 Task: In the  document Homelessnessplan.odt Insert the command  'Editing'Email the file to   'softage.4@softage.net', with message attached Important: I've emailed you crucial details. Please make sure to go through it thoroughly. and file type: Open Document
Action: Mouse moved to (258, 354)
Screenshot: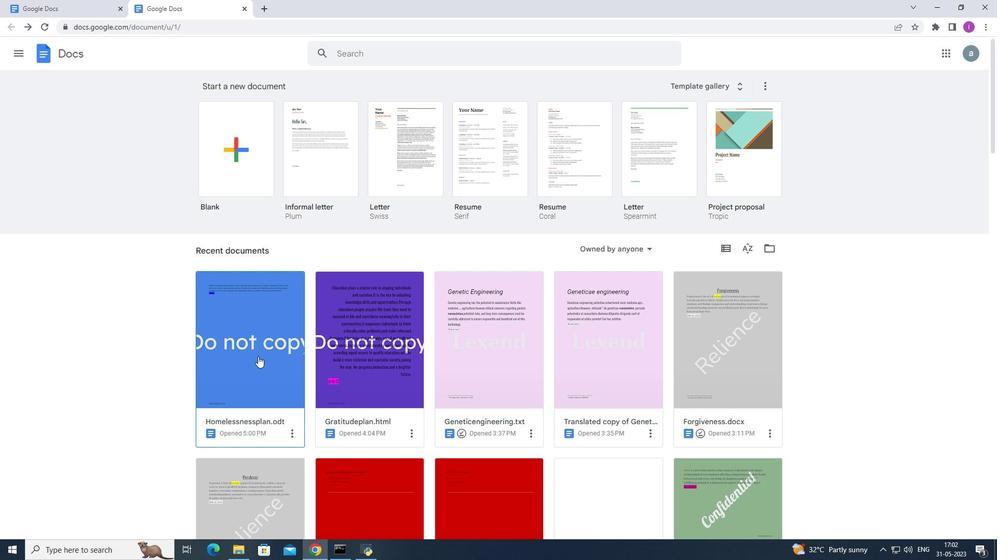 
Action: Mouse pressed left at (258, 354)
Screenshot: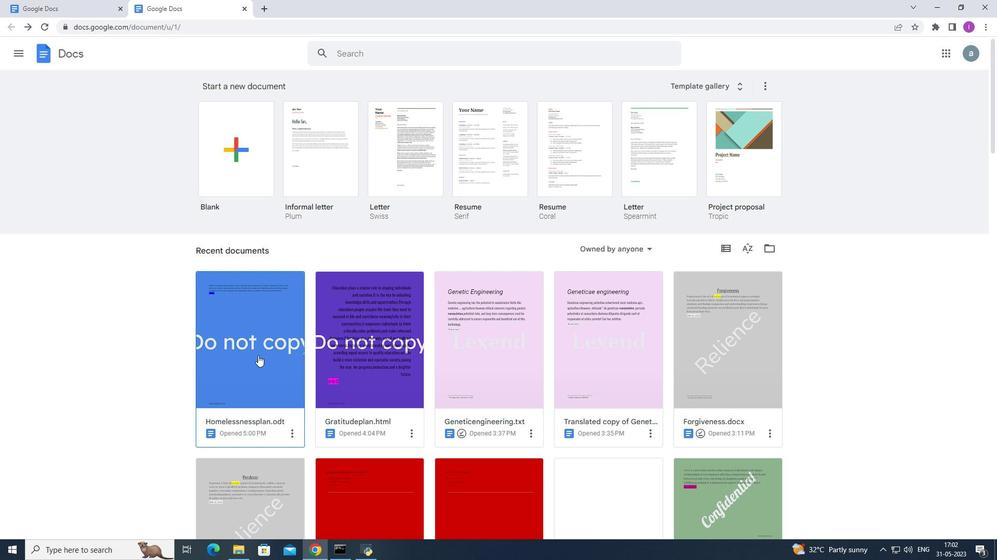 
Action: Mouse moved to (920, 84)
Screenshot: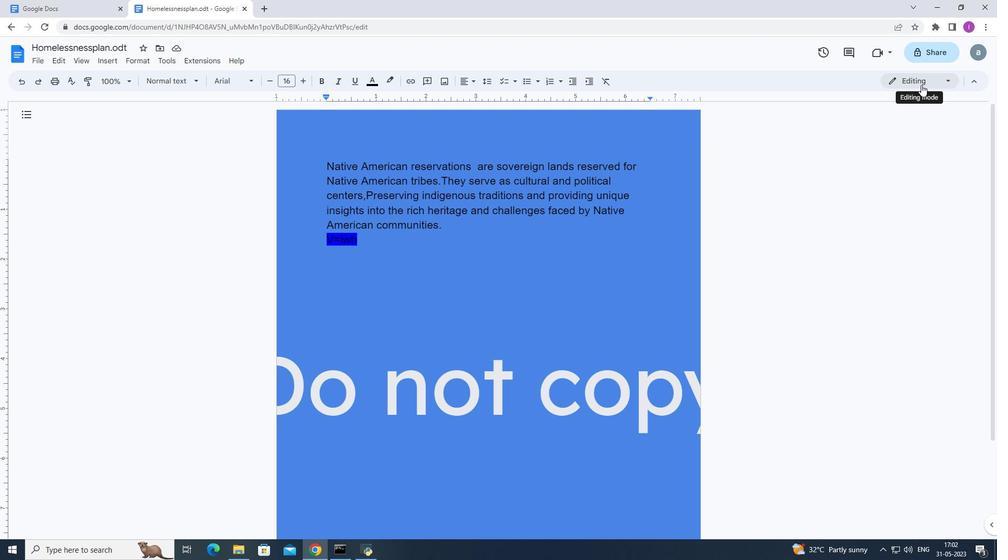 
Action: Mouse pressed left at (920, 84)
Screenshot: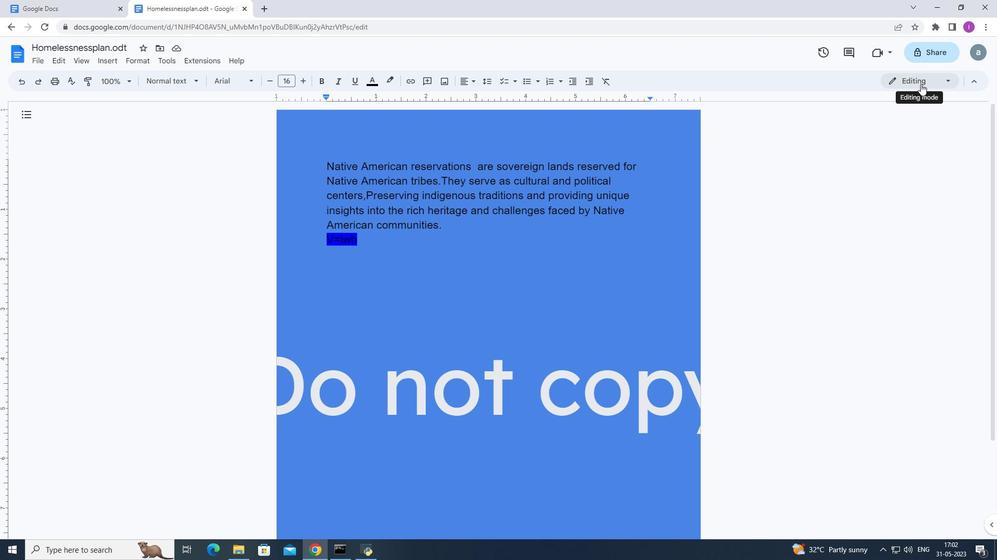 
Action: Mouse moved to (879, 103)
Screenshot: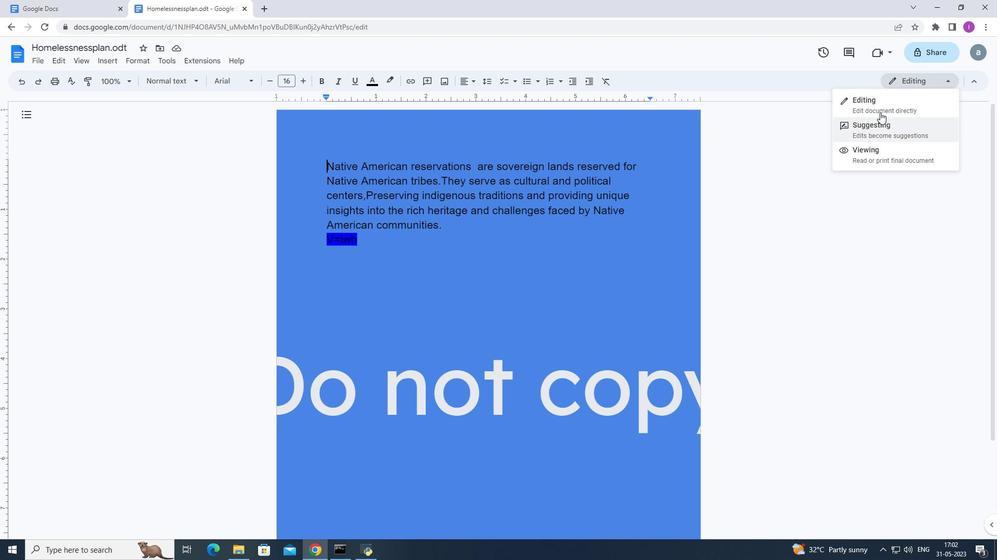 
Action: Mouse pressed left at (879, 103)
Screenshot: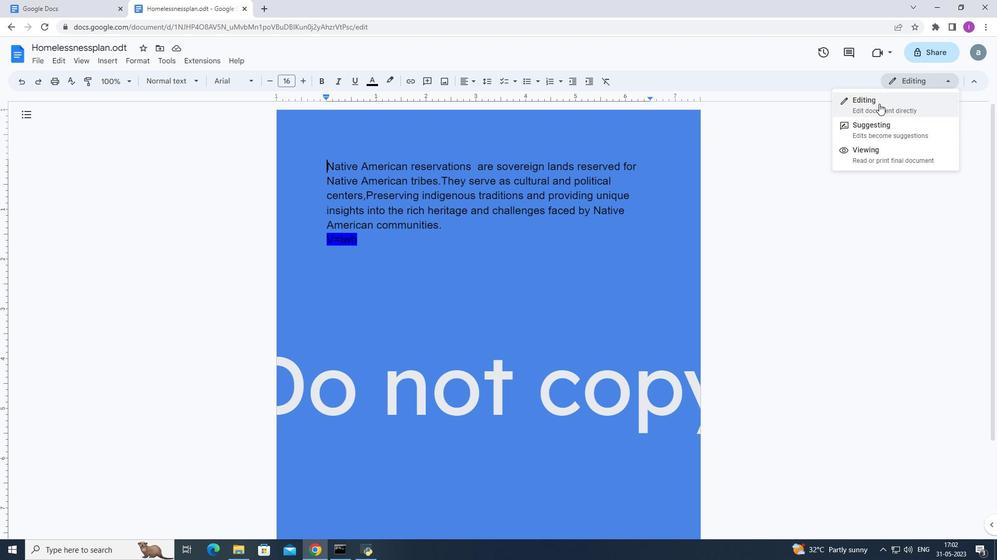 
Action: Mouse moved to (42, 58)
Screenshot: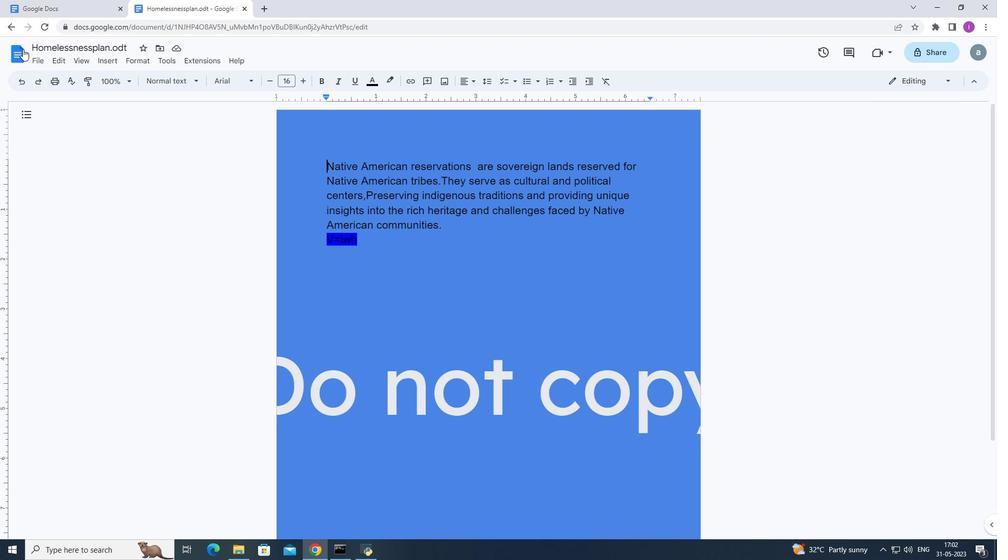 
Action: Mouse pressed left at (42, 58)
Screenshot: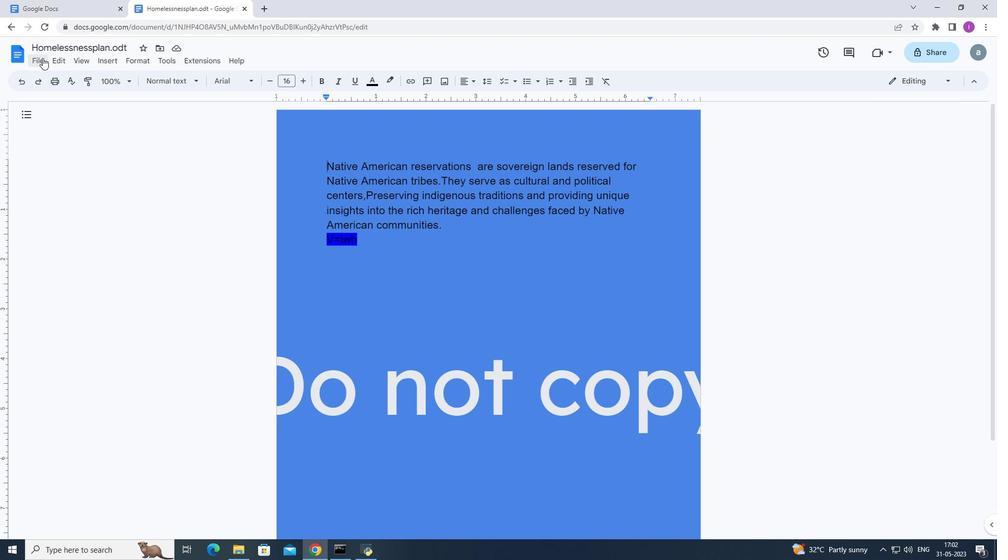 
Action: Mouse moved to (93, 149)
Screenshot: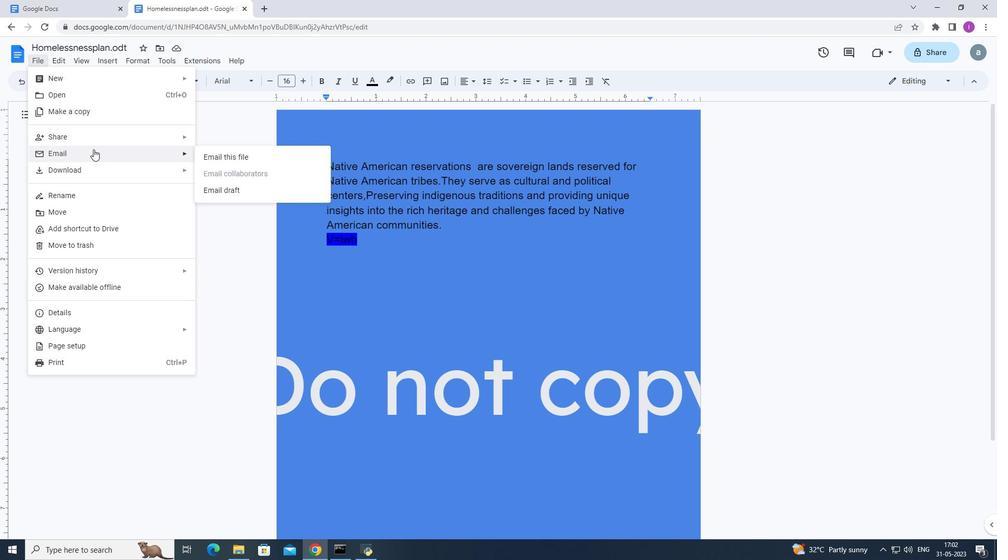 
Action: Mouse pressed left at (93, 149)
Screenshot: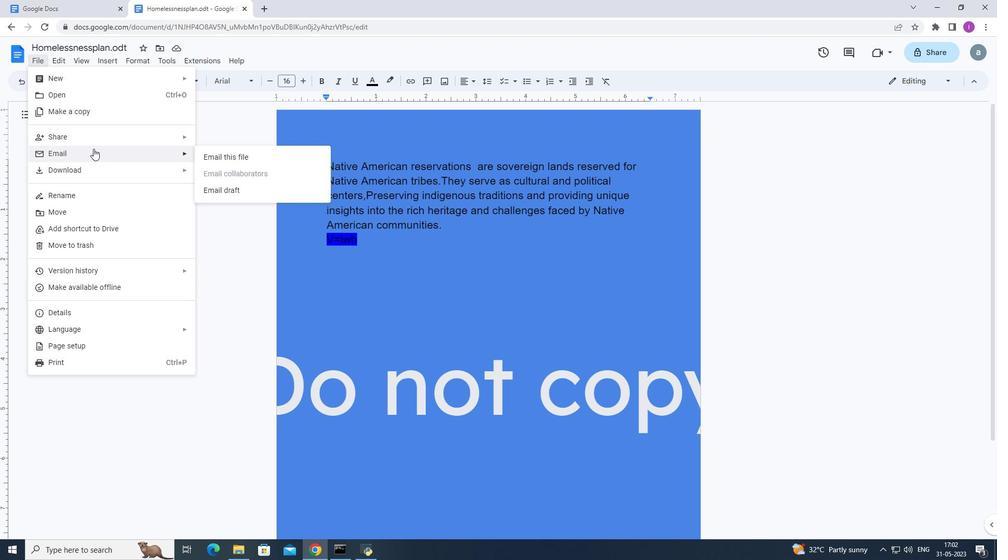
Action: Mouse moved to (238, 159)
Screenshot: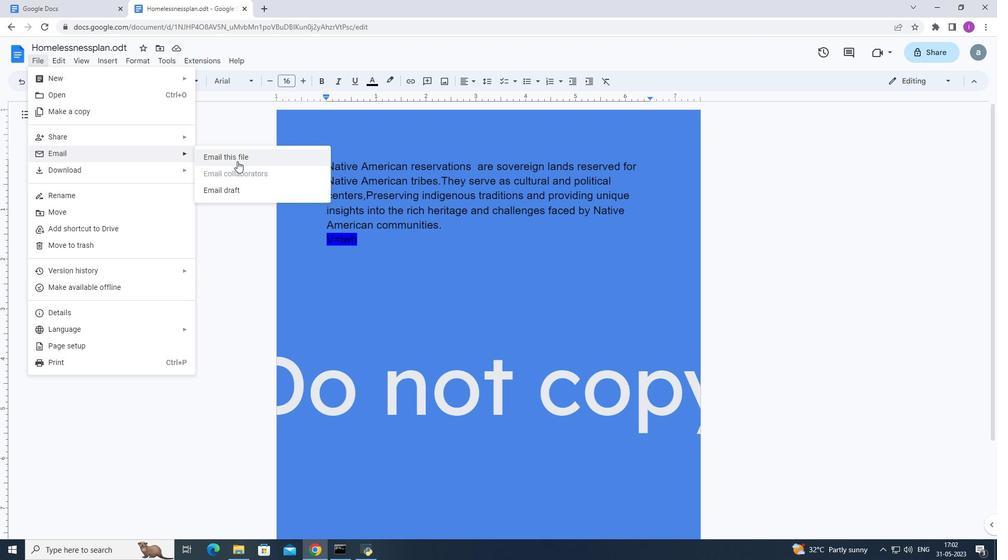 
Action: Mouse pressed left at (238, 159)
Screenshot: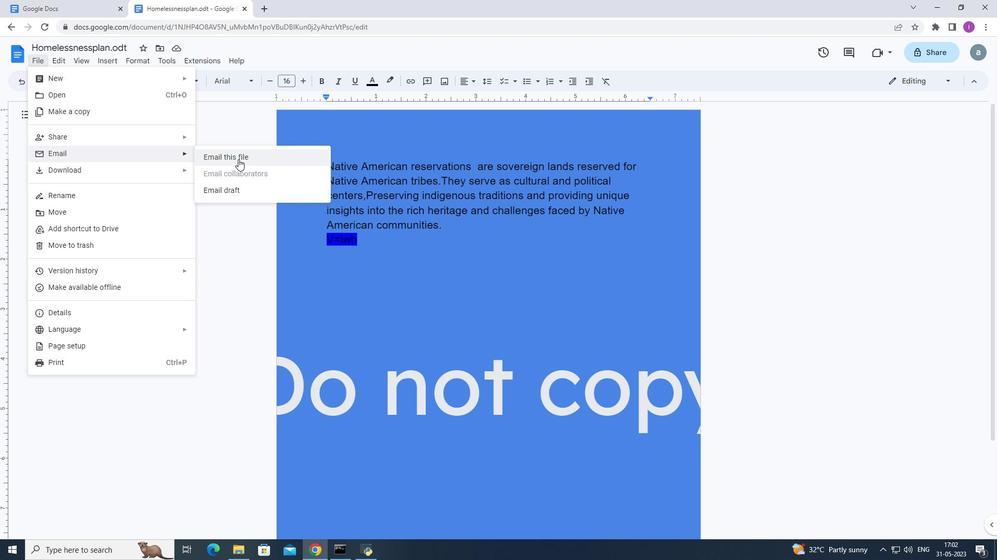 
Action: Mouse moved to (547, 206)
Screenshot: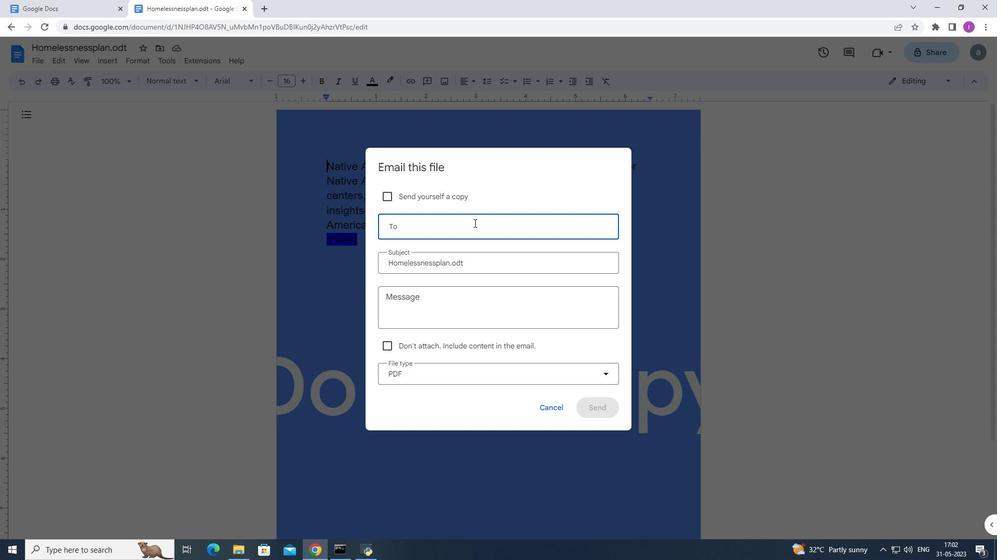 
Action: Key pressed softage.4<Key.shift>@softage.net
Screenshot: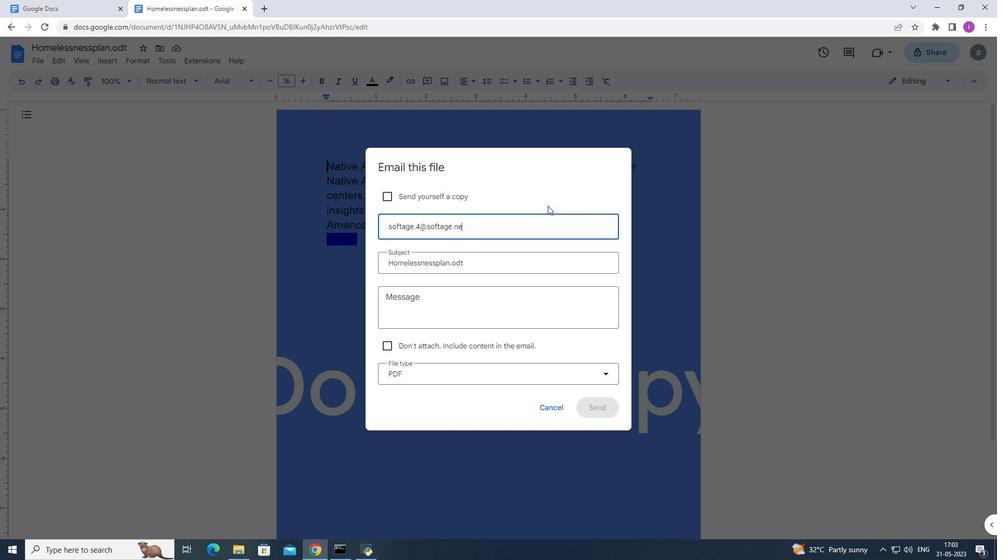 
Action: Mouse moved to (475, 259)
Screenshot: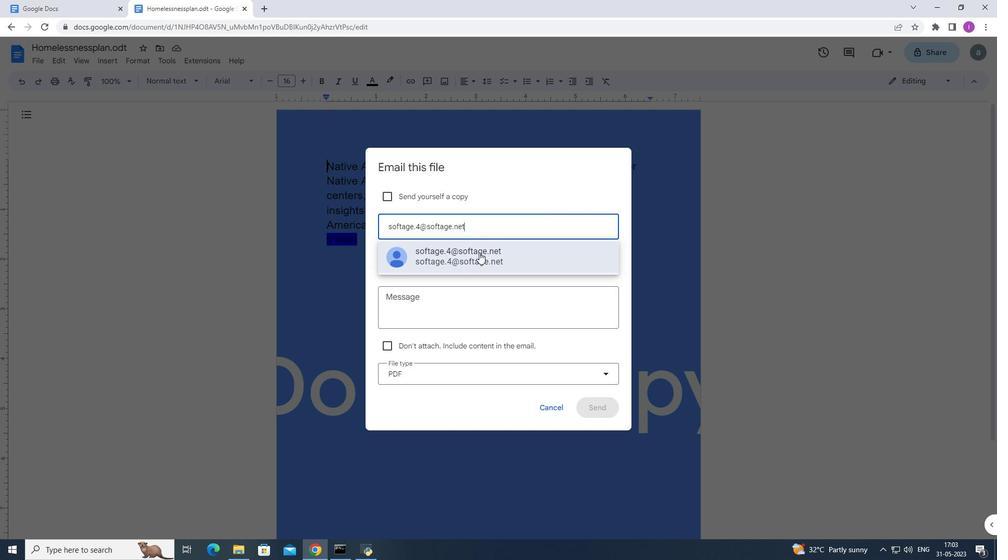 
Action: Mouse pressed left at (475, 259)
Screenshot: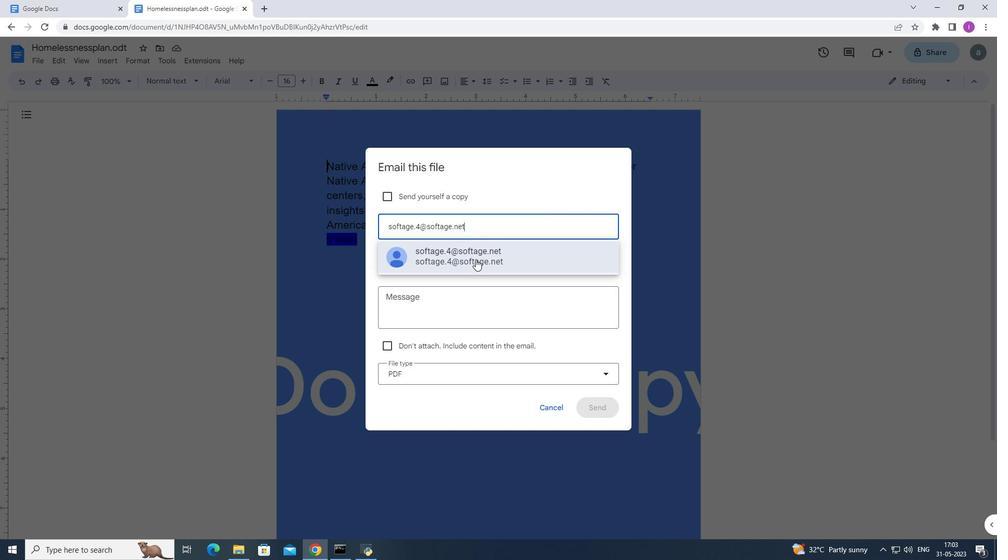 
Action: Mouse pressed left at (475, 259)
Screenshot: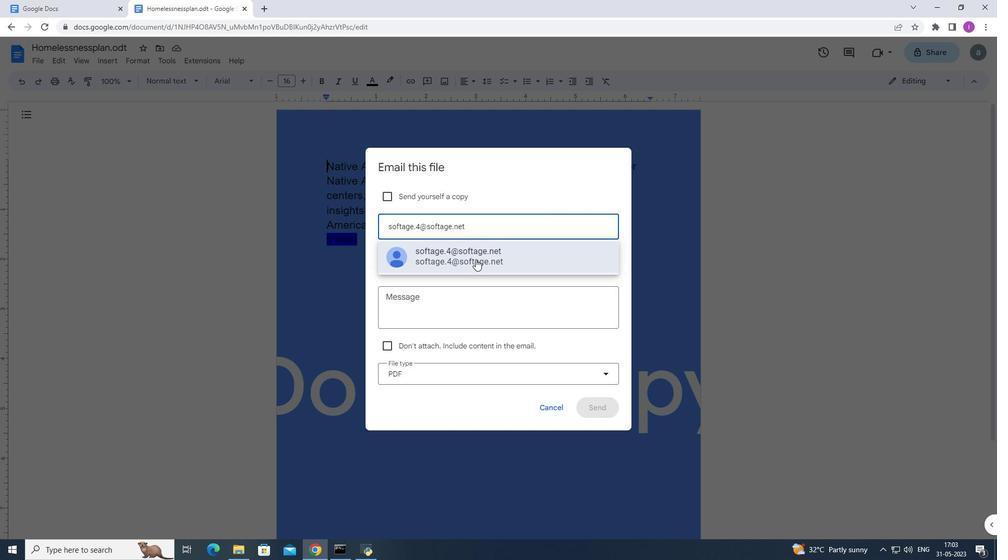 
Action: Mouse moved to (393, 299)
Screenshot: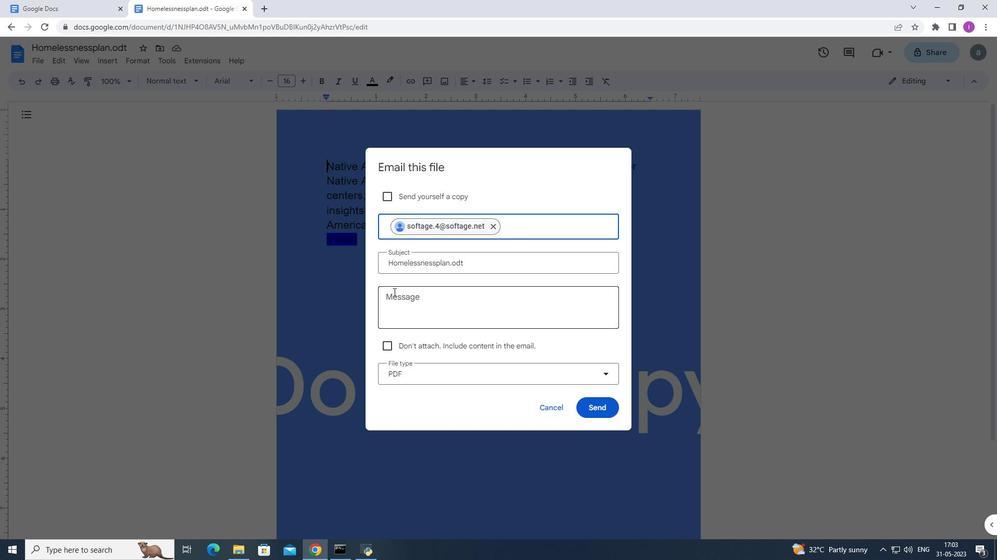 
Action: Mouse pressed left at (393, 299)
Screenshot: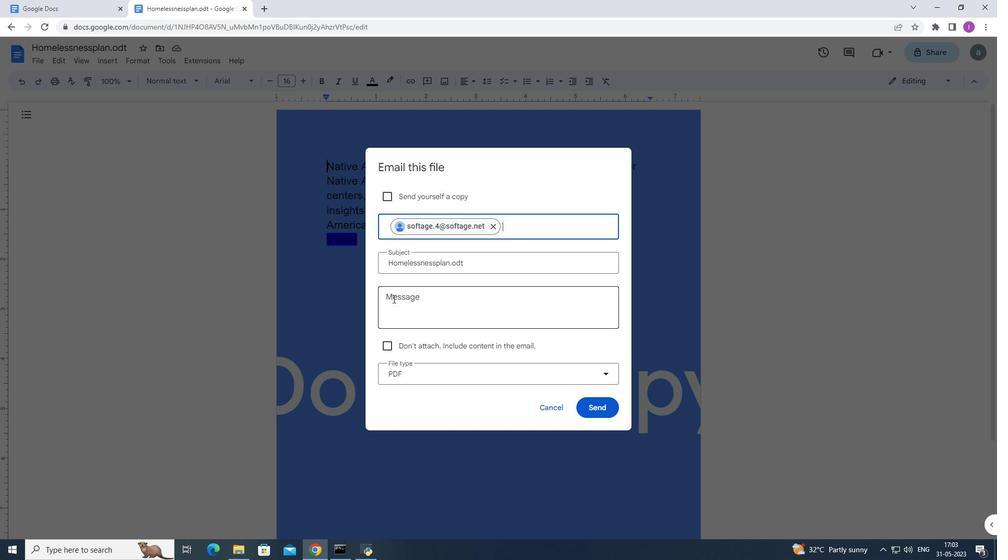 
Action: Mouse moved to (652, 284)
Screenshot: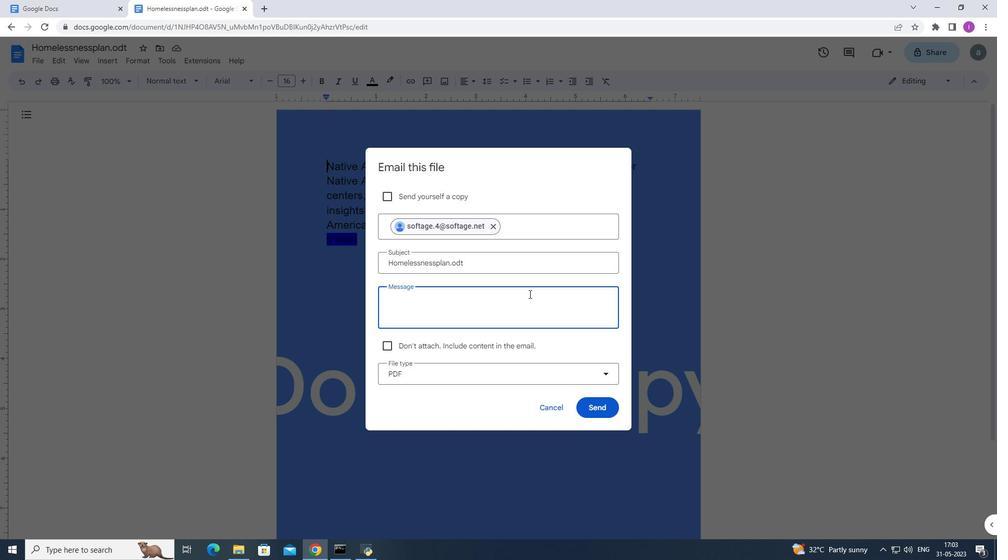 
Action: Key pressed <Key.shift>I've<Key.space>emailed<Key.space>you<Key.space>crucial<Key.space>details.please<Key.space>make<Key.space>sure<Key.space>to<Key.space>go<Key.space>through<Key.space>it<Key.space>thoroughly.
Screenshot: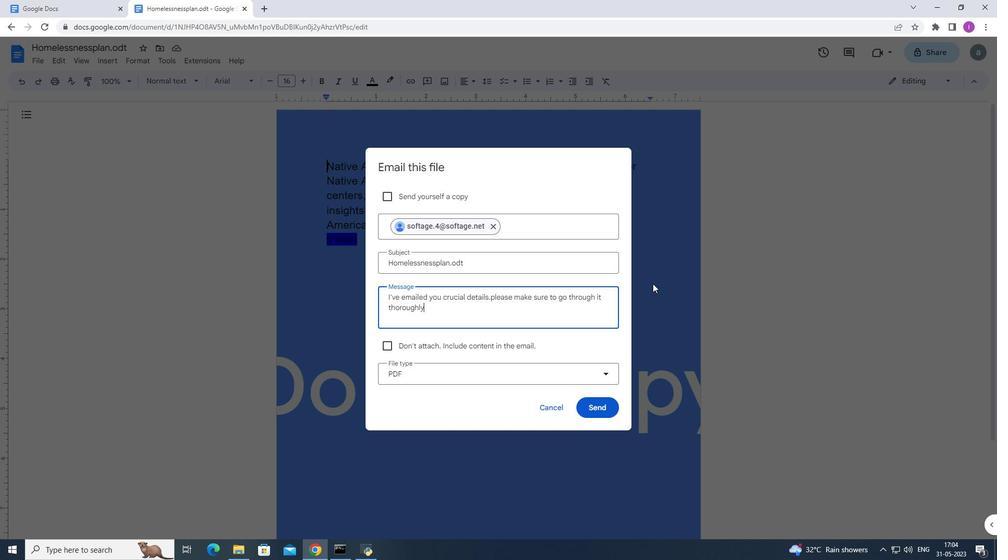 
Action: Mouse moved to (604, 373)
Screenshot: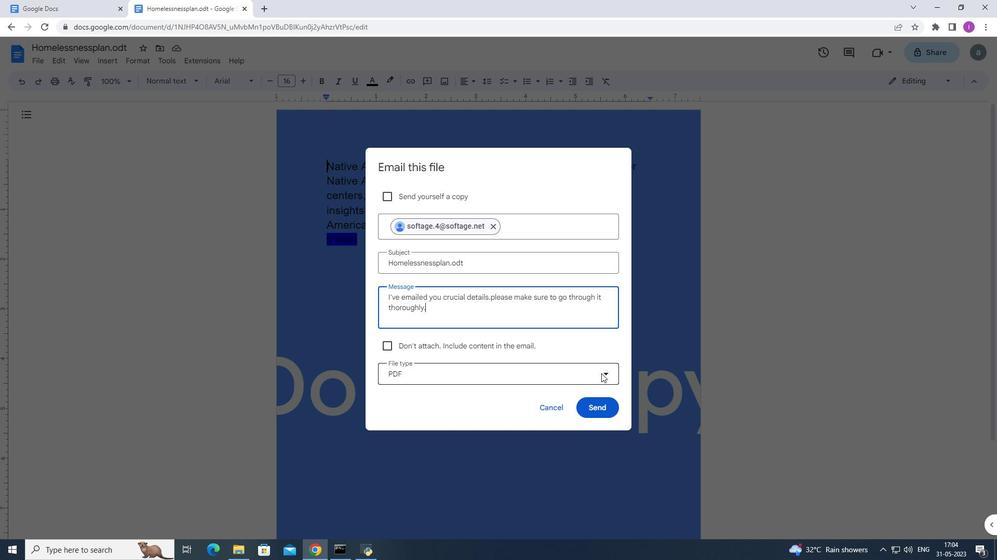 
Action: Mouse pressed left at (604, 373)
Screenshot: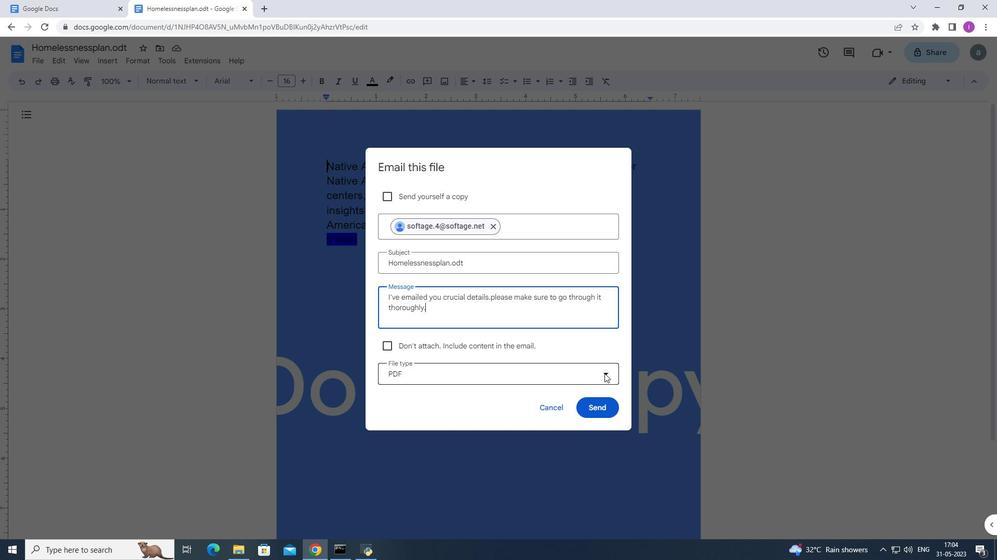 
Action: Mouse moved to (472, 429)
Screenshot: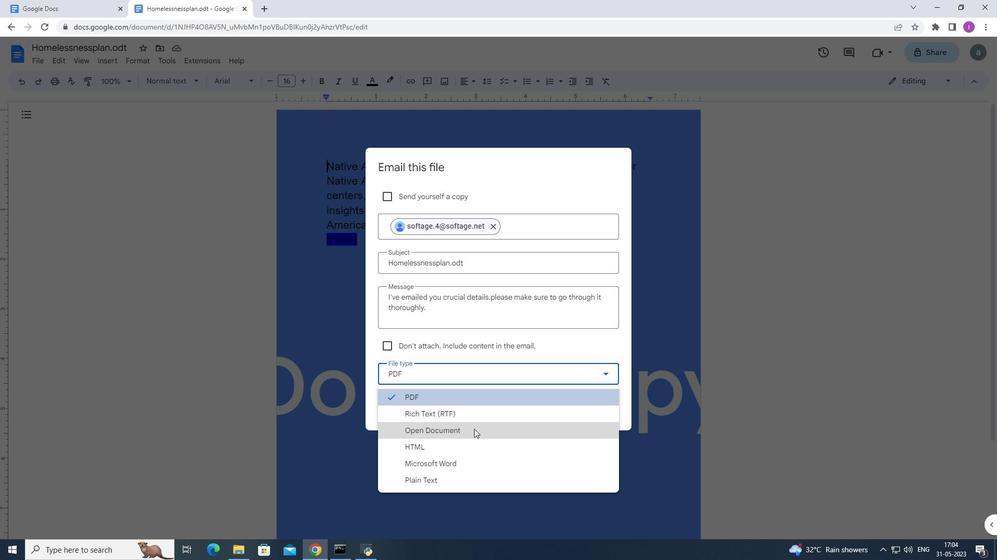 
Action: Mouse pressed left at (472, 429)
Screenshot: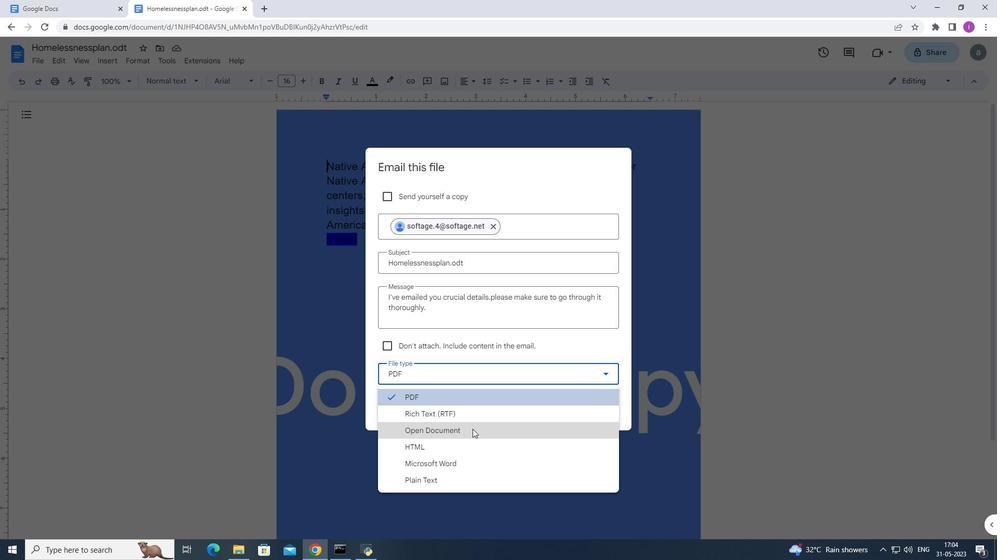 
Action: Mouse moved to (591, 404)
Screenshot: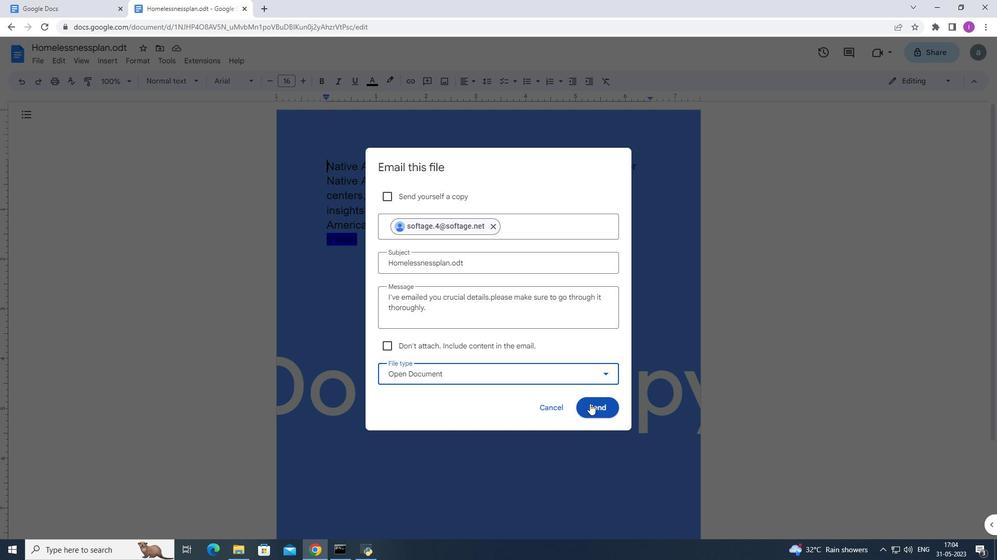 
Action: Mouse pressed left at (591, 404)
Screenshot: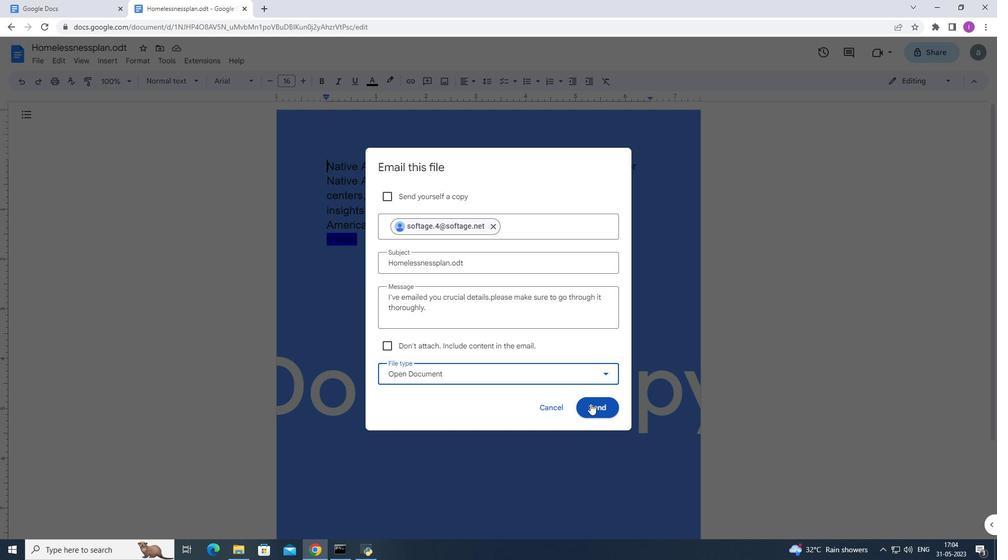
